 Task: Create a due date automation trigger when advanced on, the moment a card is due add content with a name not ending with resume.
Action: Mouse moved to (905, 273)
Screenshot: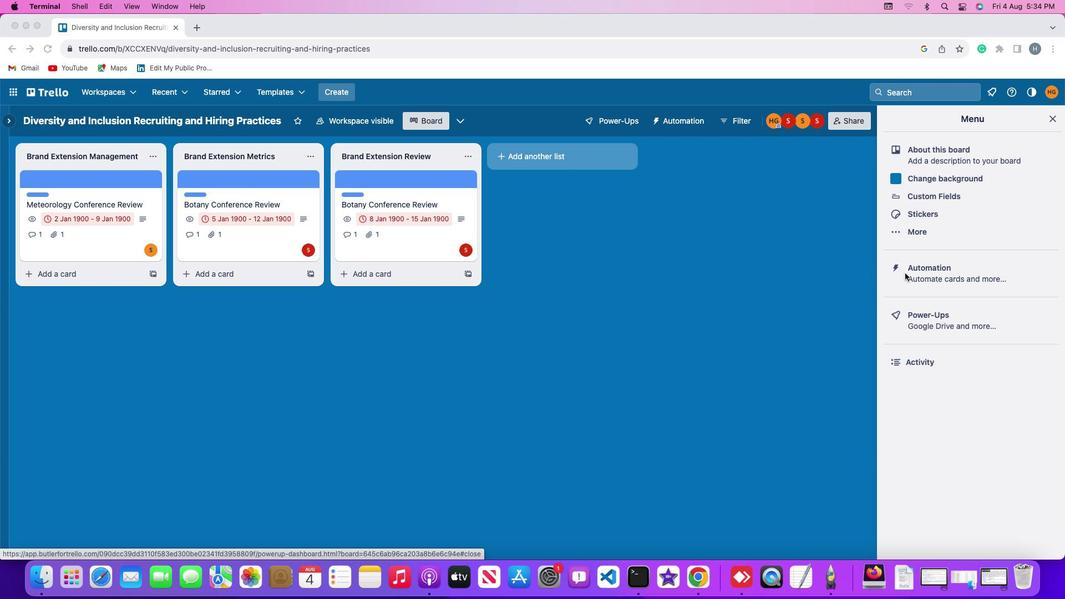 
Action: Mouse pressed left at (905, 273)
Screenshot: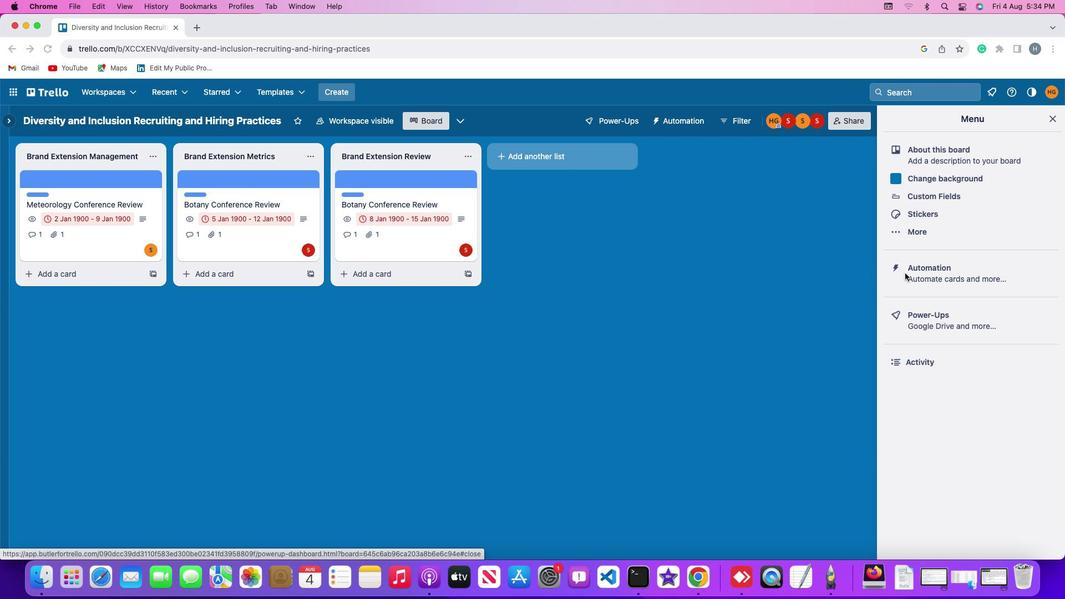 
Action: Mouse pressed left at (905, 273)
Screenshot: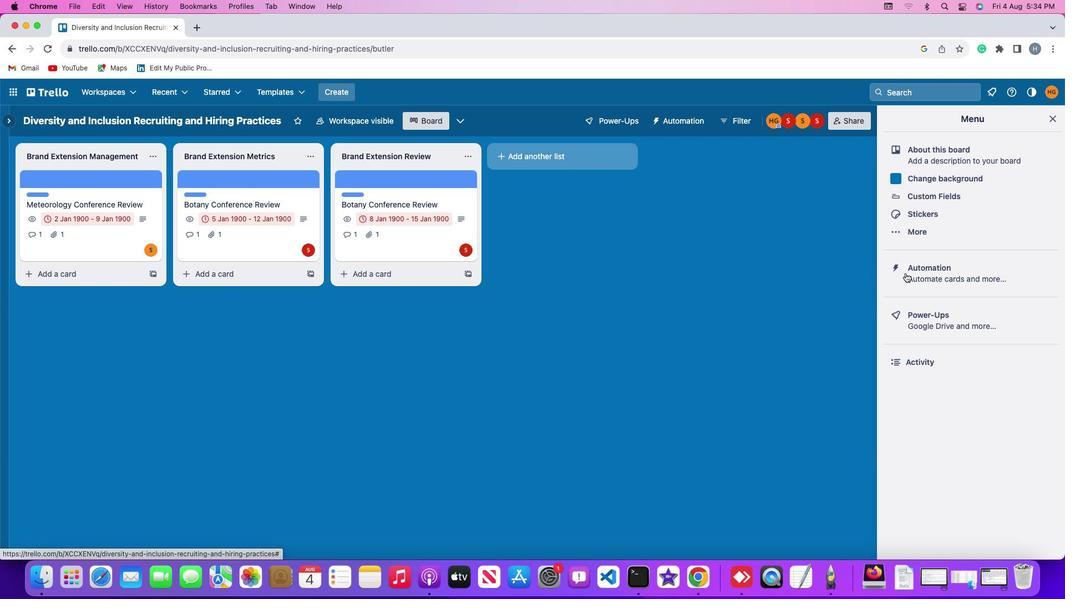 
Action: Mouse moved to (77, 260)
Screenshot: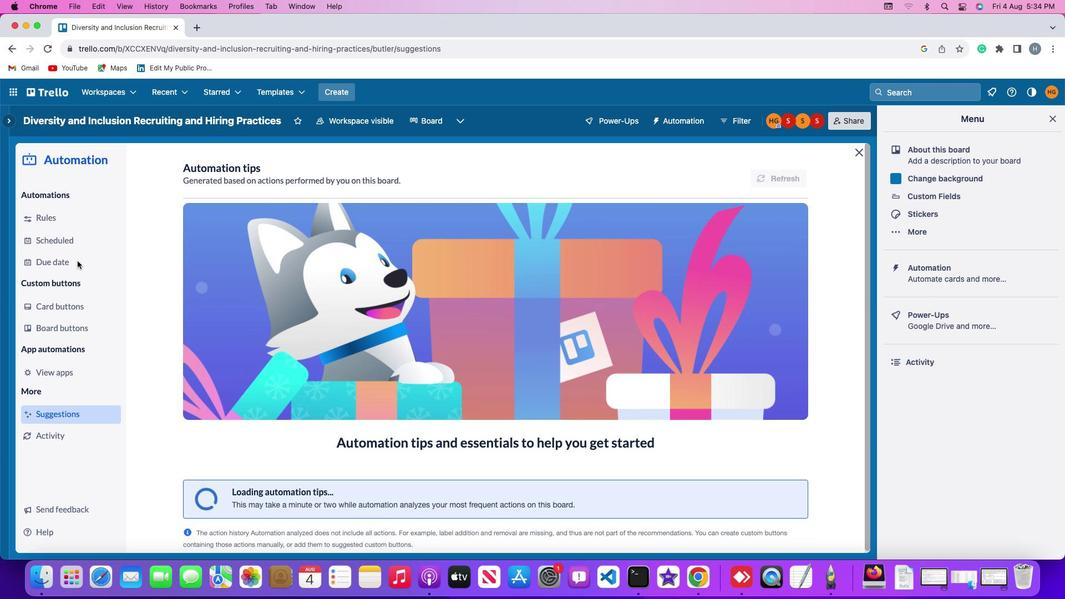 
Action: Mouse pressed left at (77, 260)
Screenshot: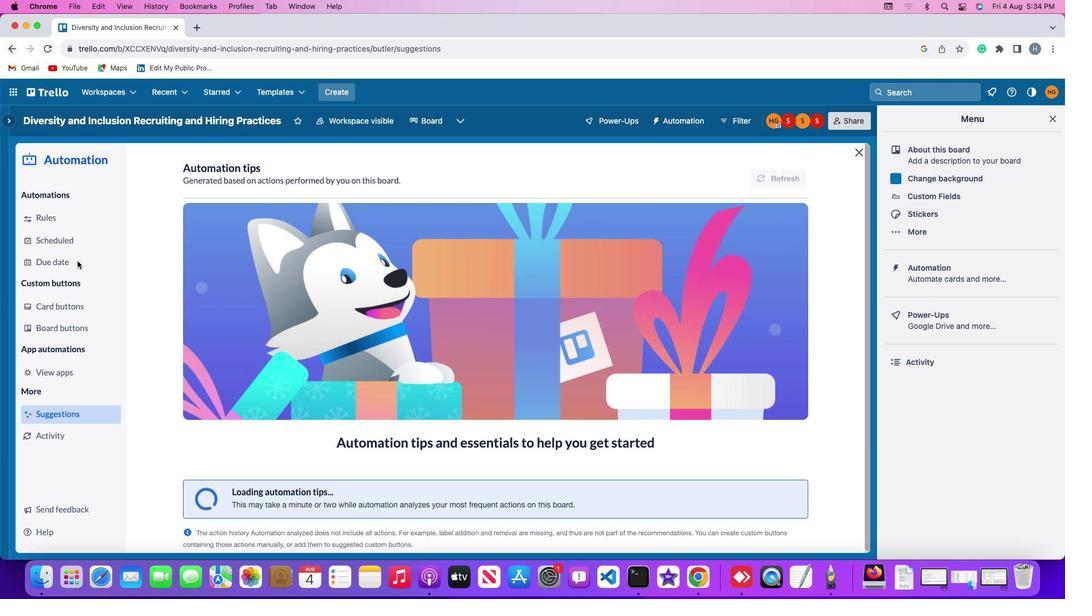 
Action: Mouse moved to (747, 170)
Screenshot: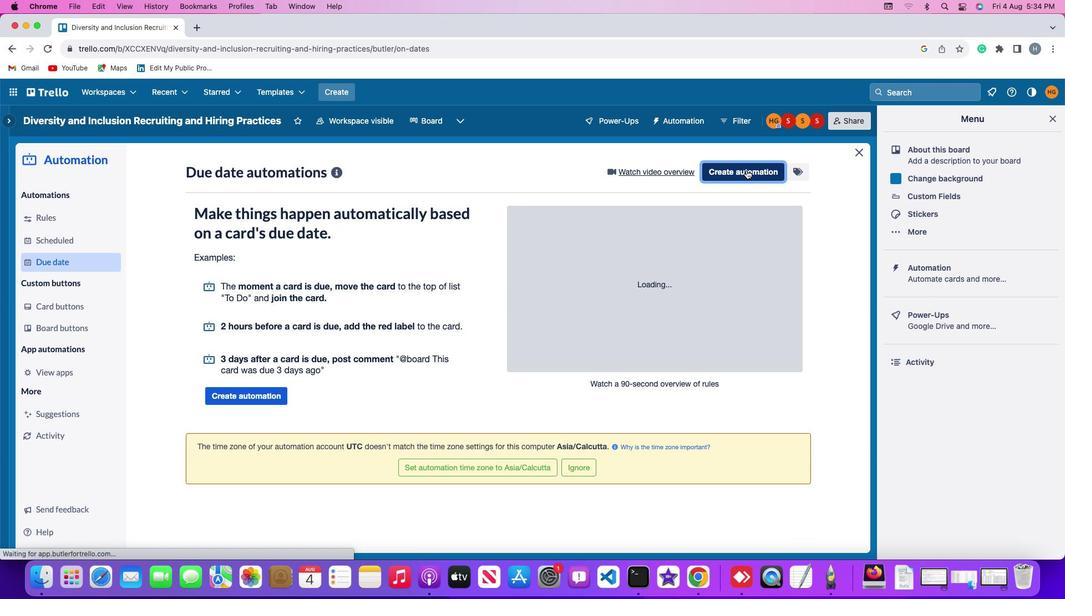 
Action: Mouse pressed left at (747, 170)
Screenshot: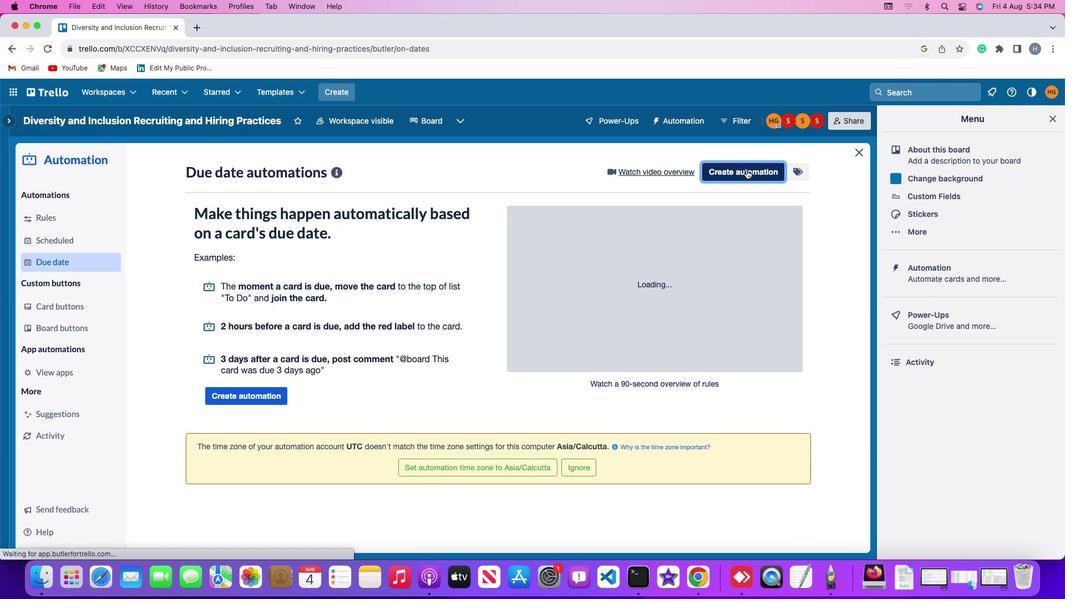 
Action: Mouse moved to (530, 275)
Screenshot: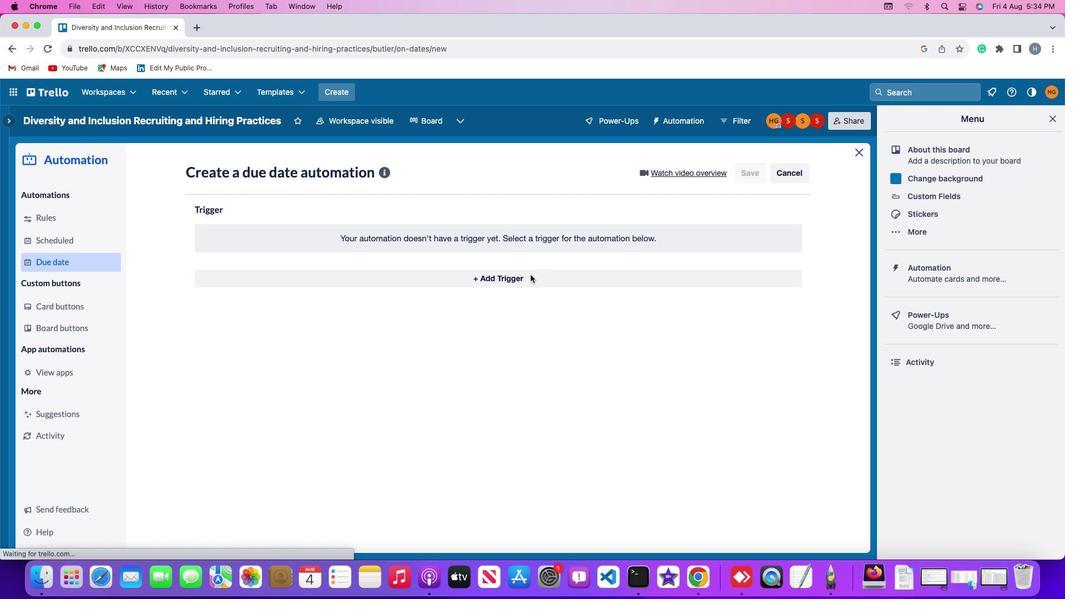 
Action: Mouse pressed left at (530, 275)
Screenshot: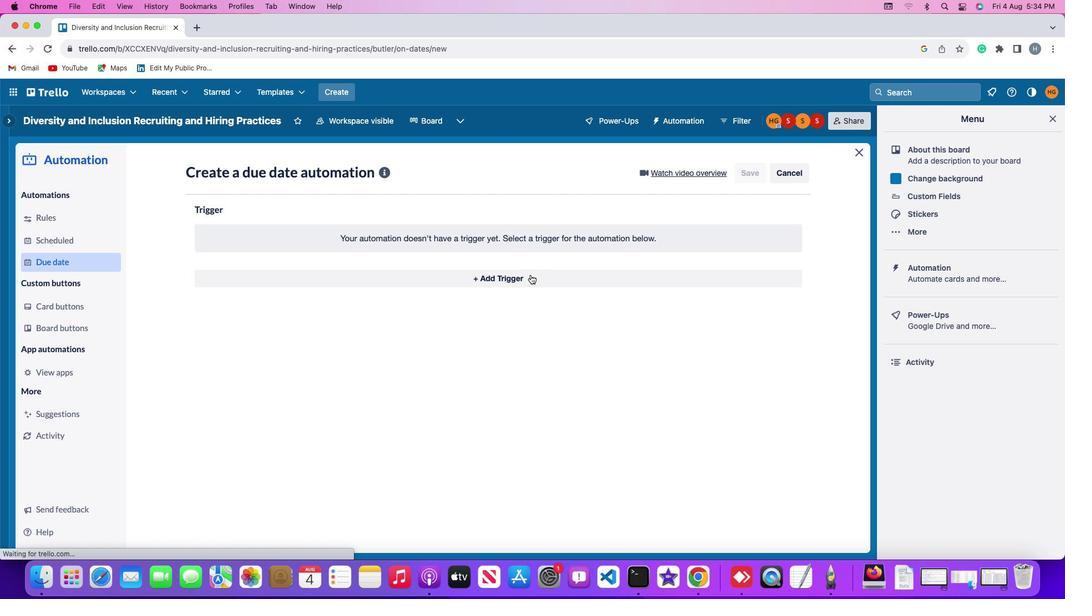 
Action: Mouse moved to (214, 410)
Screenshot: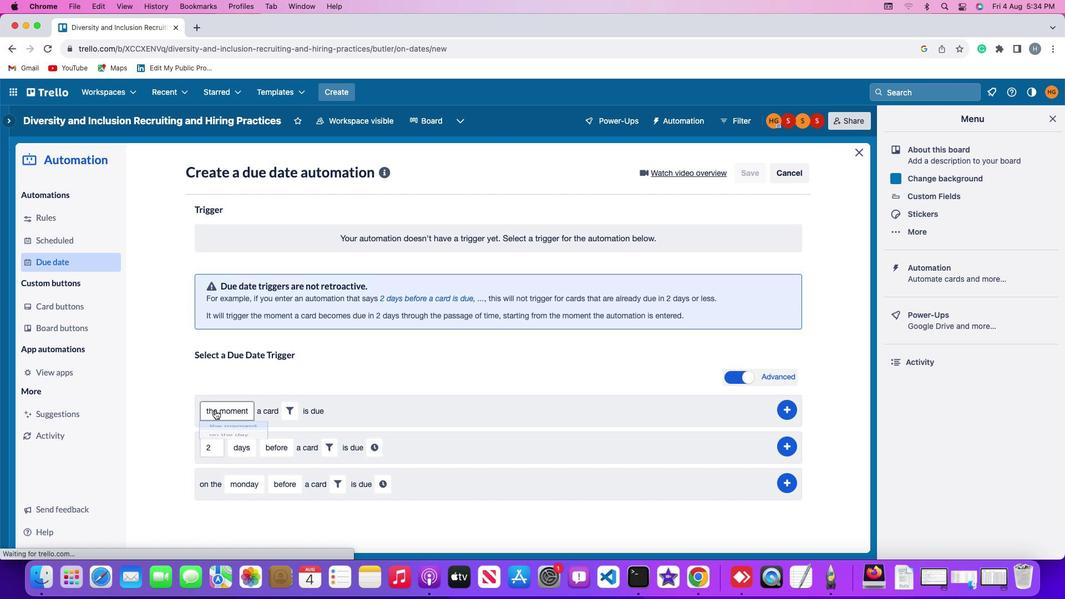 
Action: Mouse pressed left at (214, 410)
Screenshot: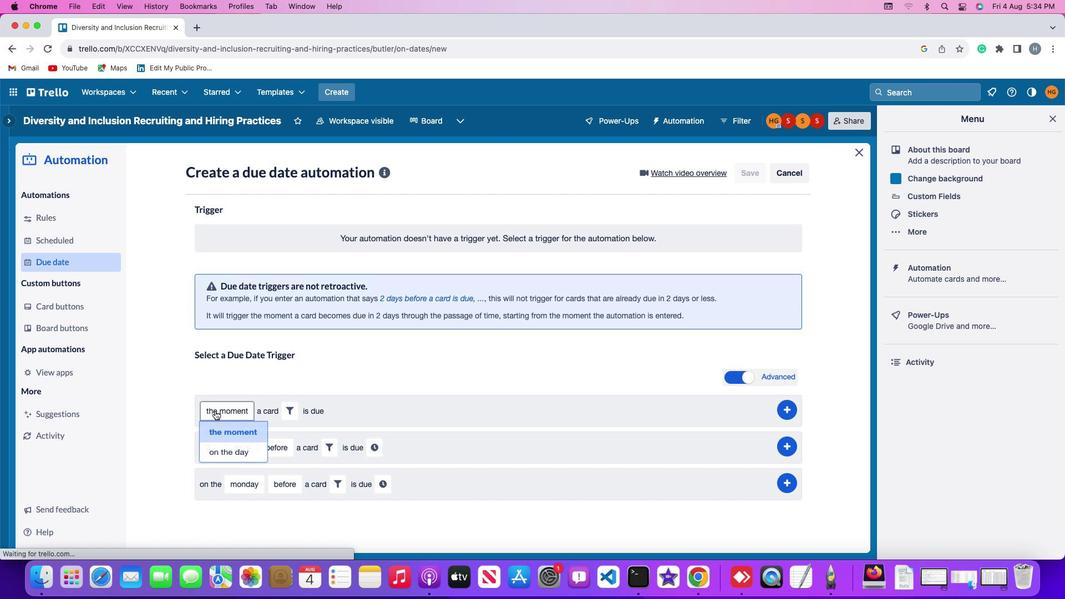 
Action: Mouse moved to (233, 432)
Screenshot: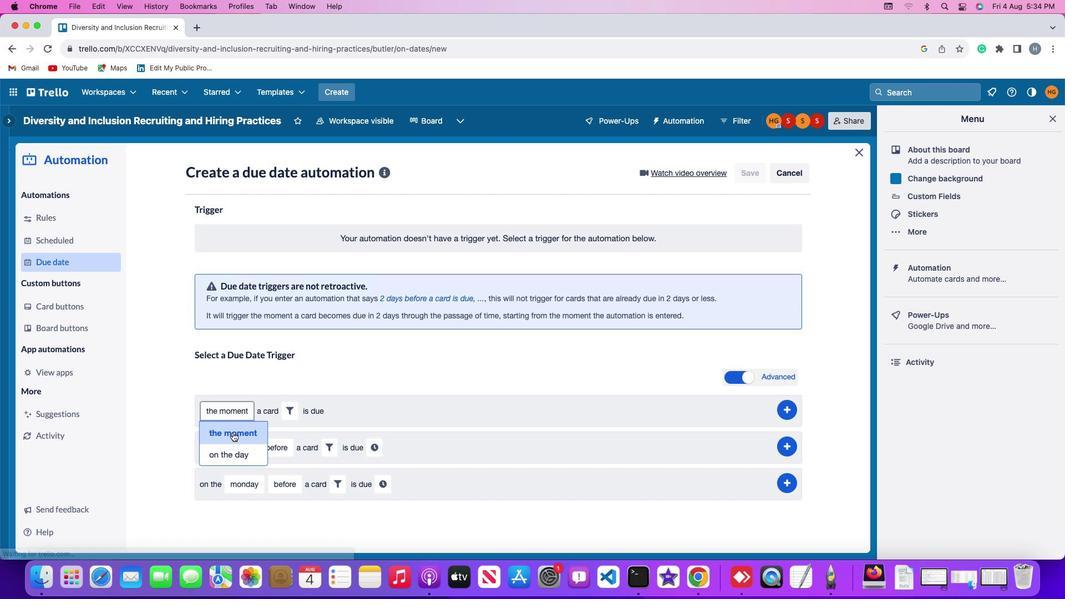 
Action: Mouse pressed left at (233, 432)
Screenshot: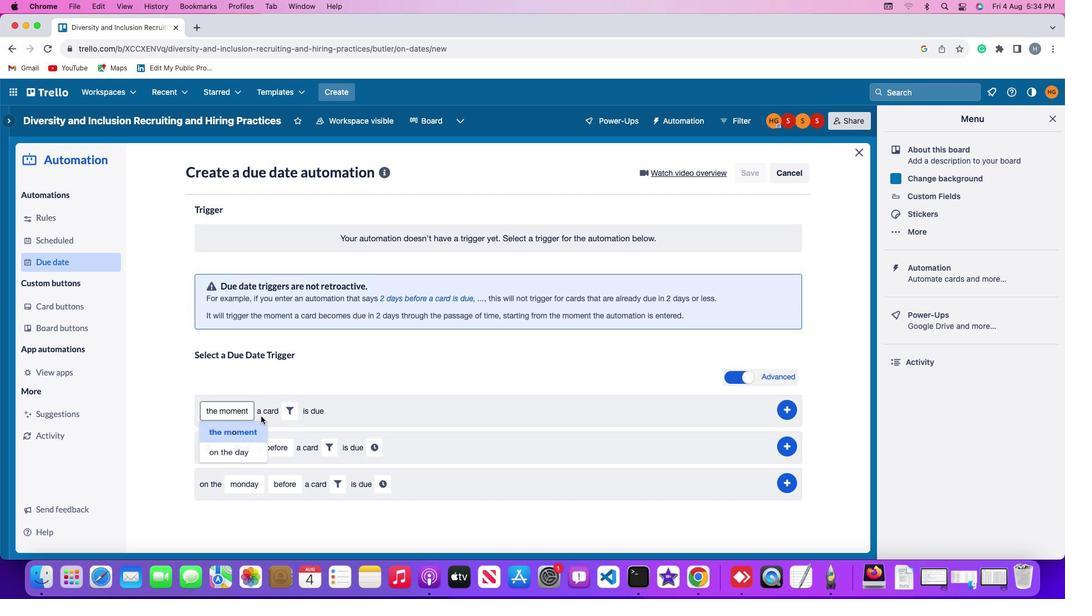 
Action: Mouse moved to (288, 407)
Screenshot: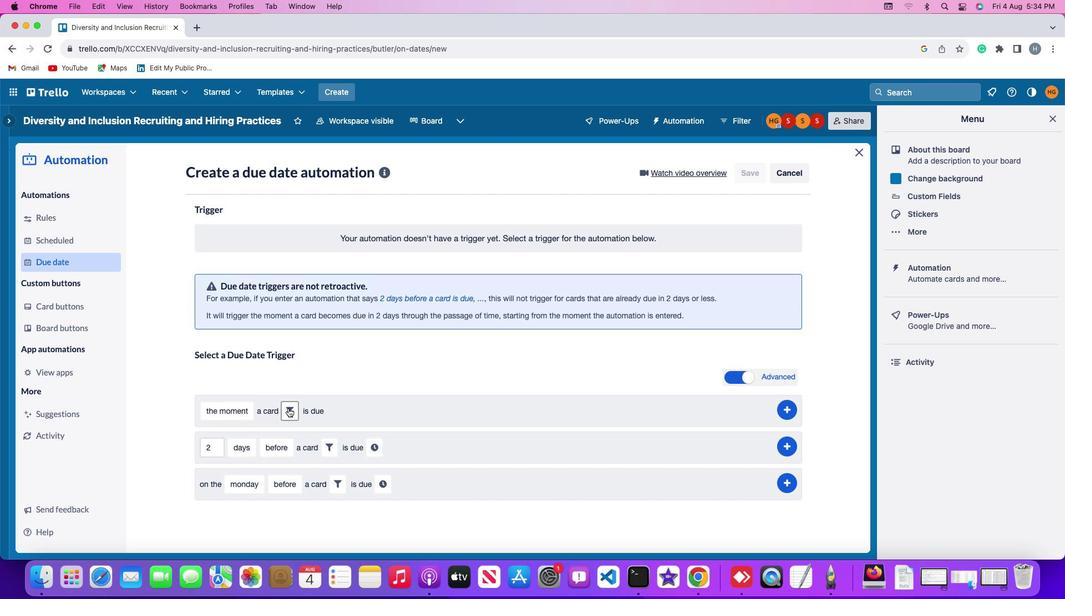 
Action: Mouse pressed left at (288, 407)
Screenshot: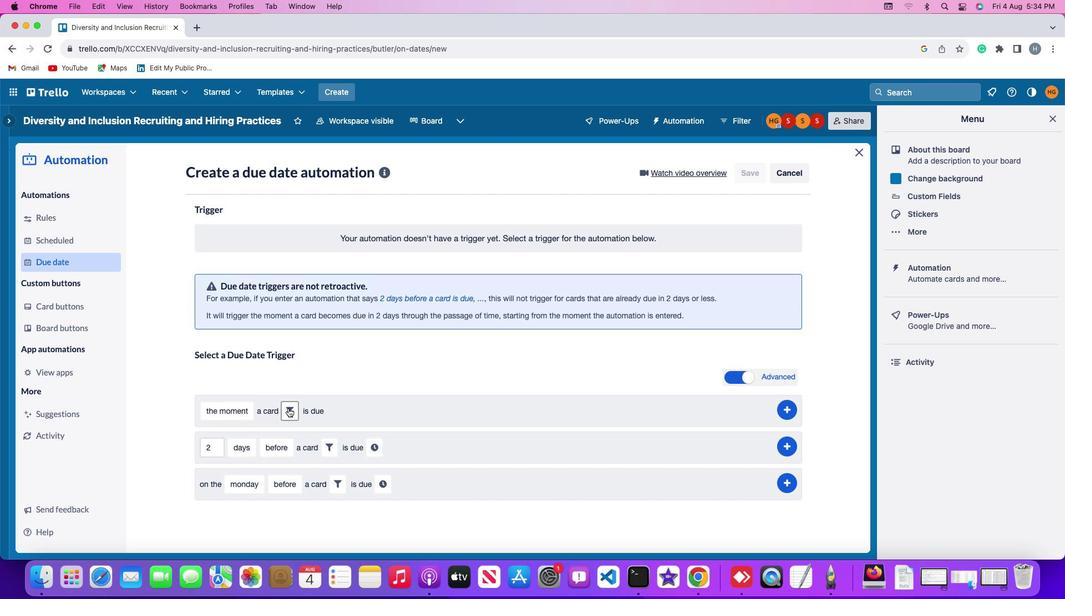 
Action: Mouse moved to (436, 446)
Screenshot: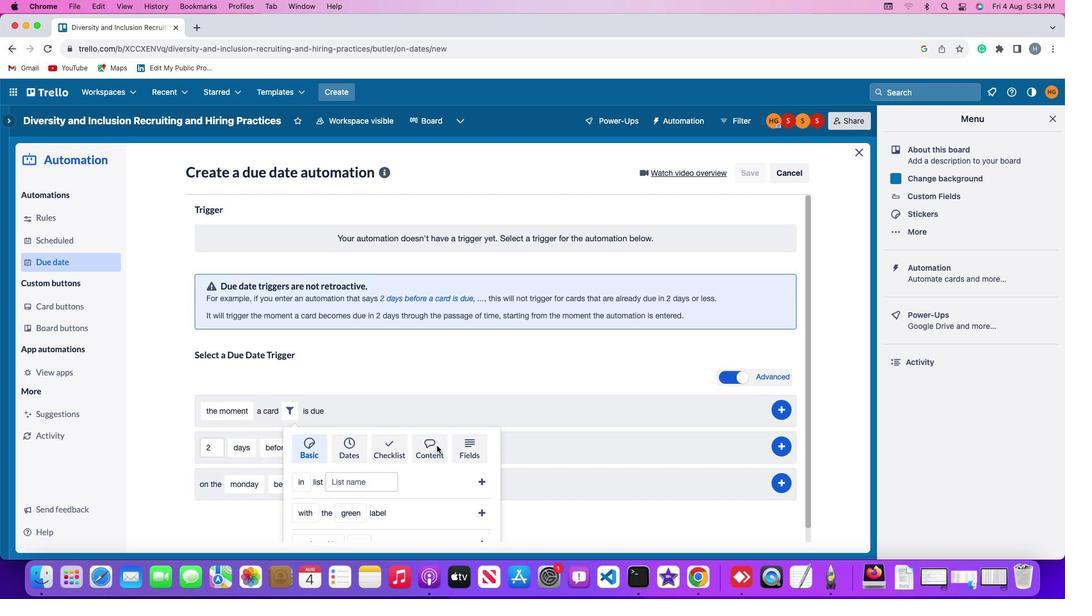 
Action: Mouse pressed left at (436, 446)
Screenshot: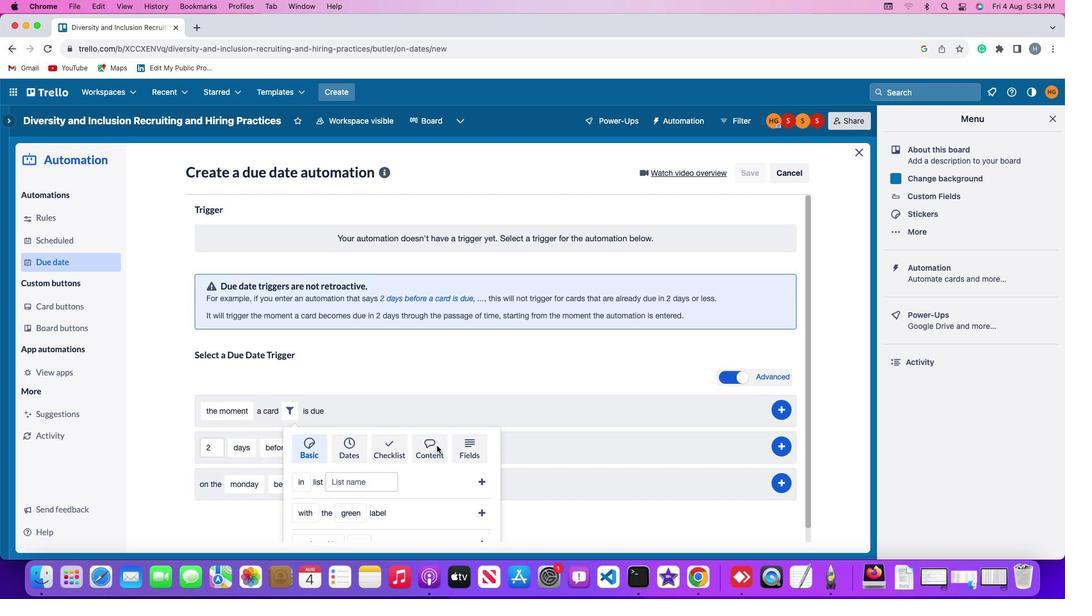 
Action: Mouse moved to (355, 414)
Screenshot: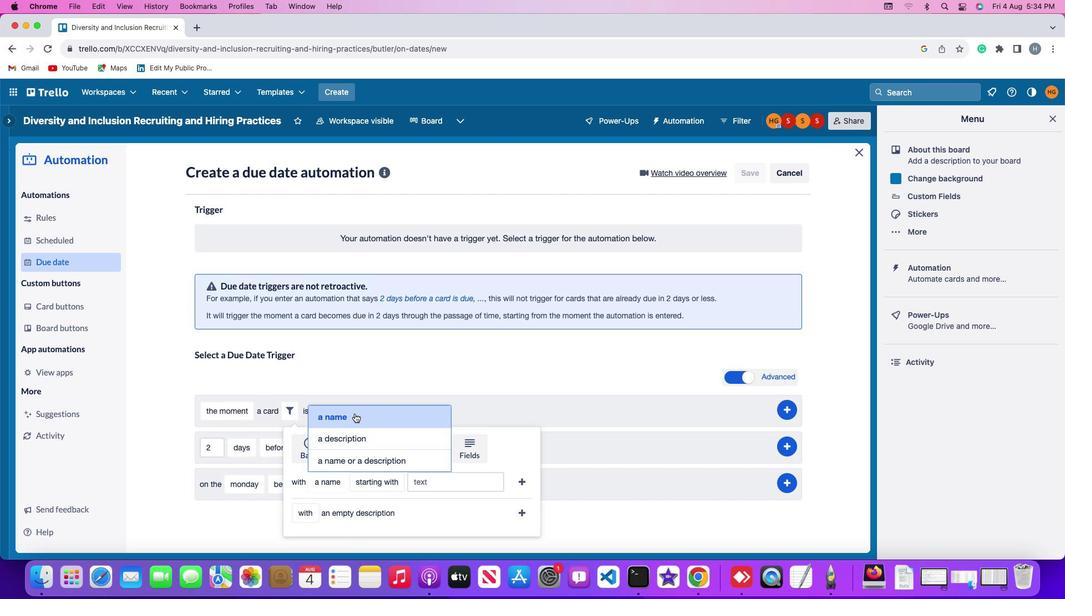 
Action: Mouse pressed left at (355, 414)
Screenshot: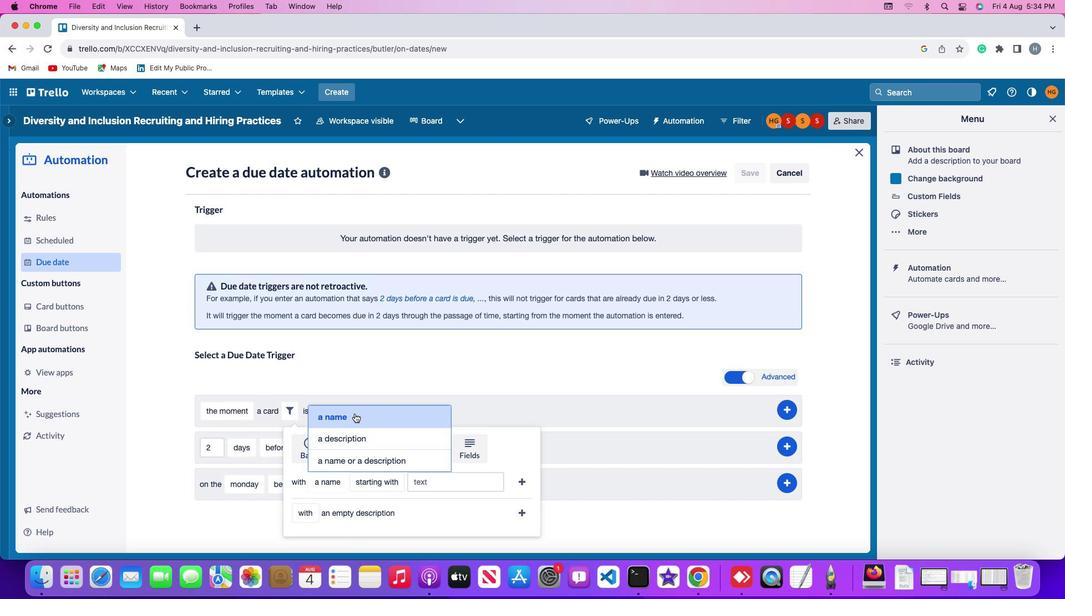 
Action: Mouse moved to (397, 437)
Screenshot: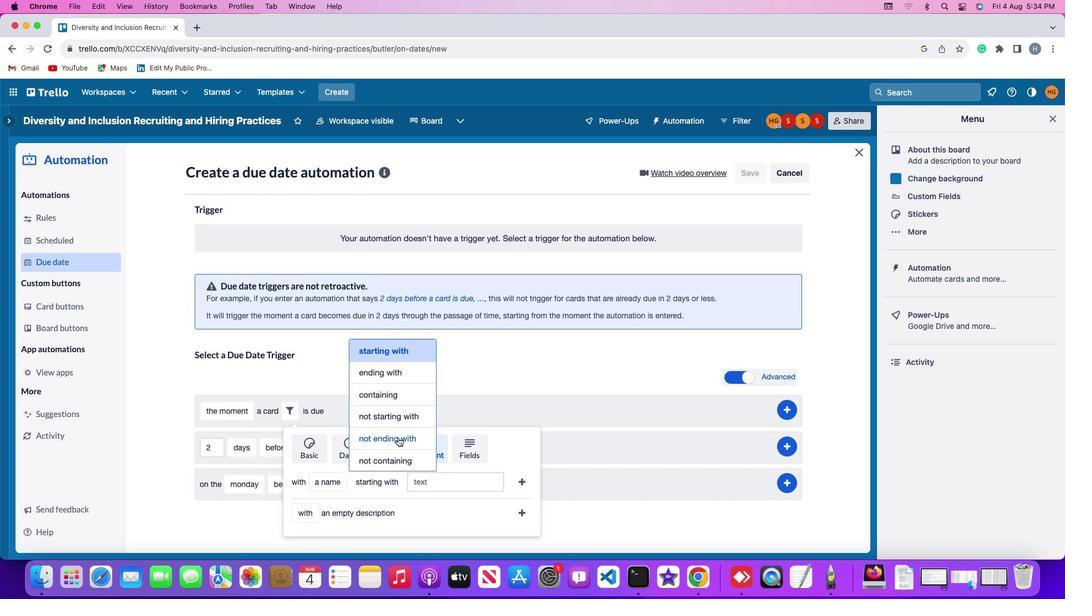 
Action: Mouse pressed left at (397, 437)
Screenshot: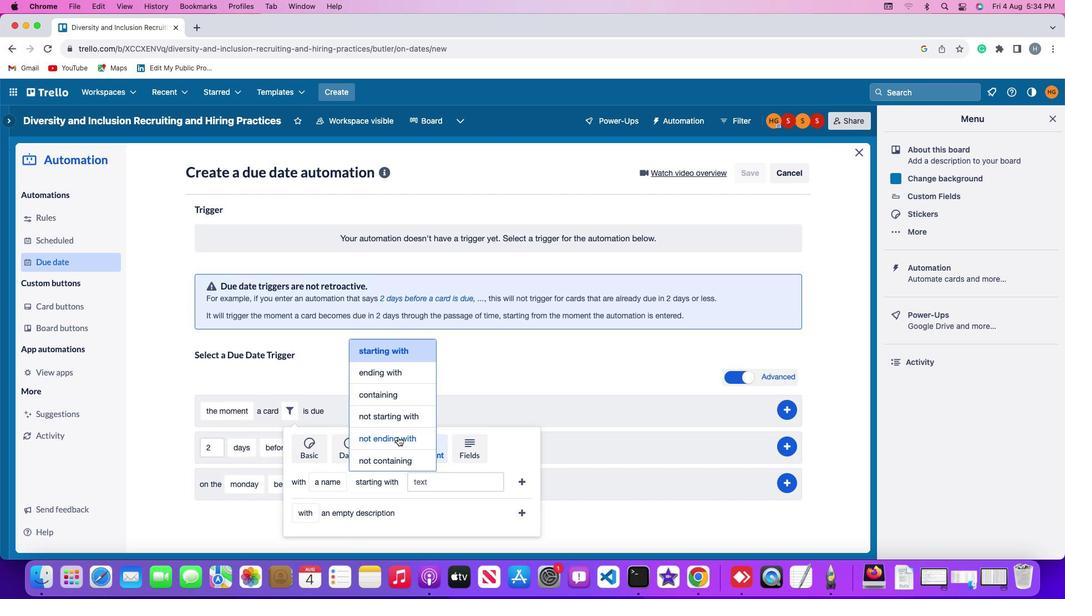 
Action: Mouse moved to (444, 480)
Screenshot: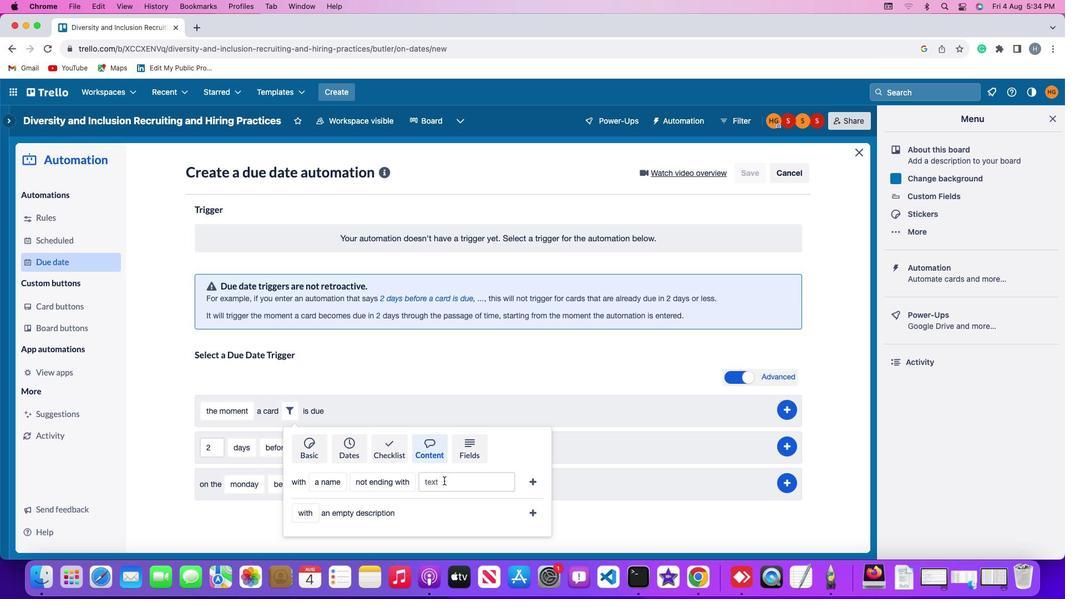 
Action: Mouse pressed left at (444, 480)
Screenshot: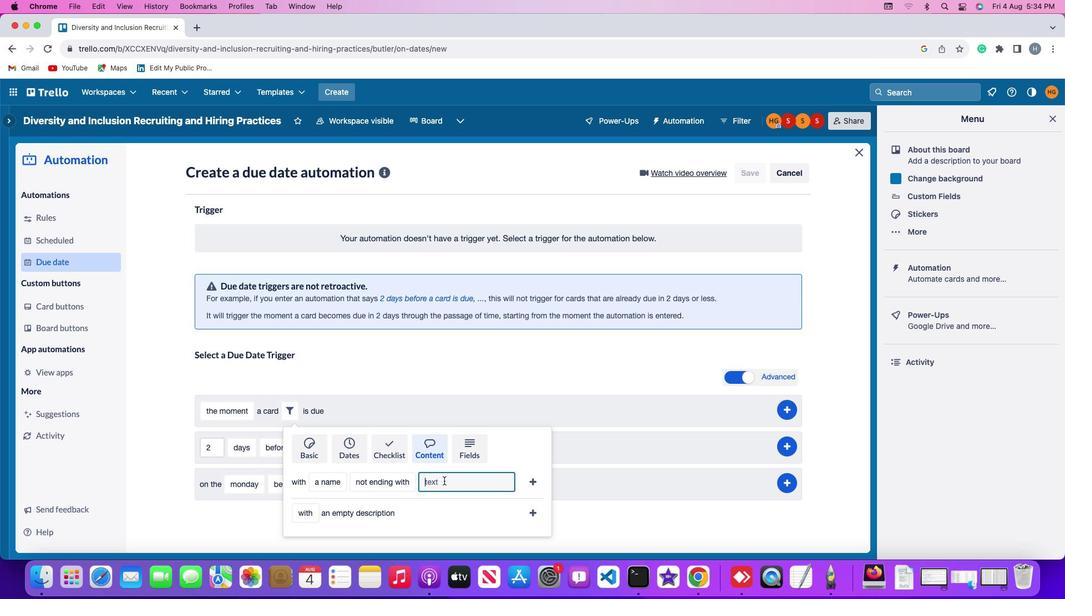 
Action: Key pressed 'r''e''s''u''m''e'
Screenshot: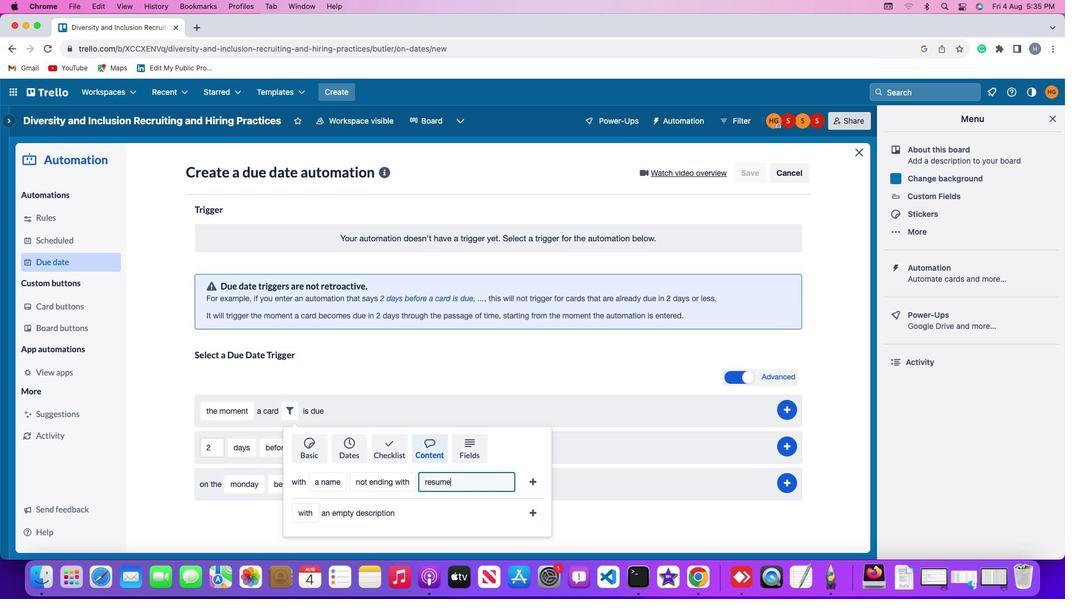 
Action: Mouse moved to (537, 478)
Screenshot: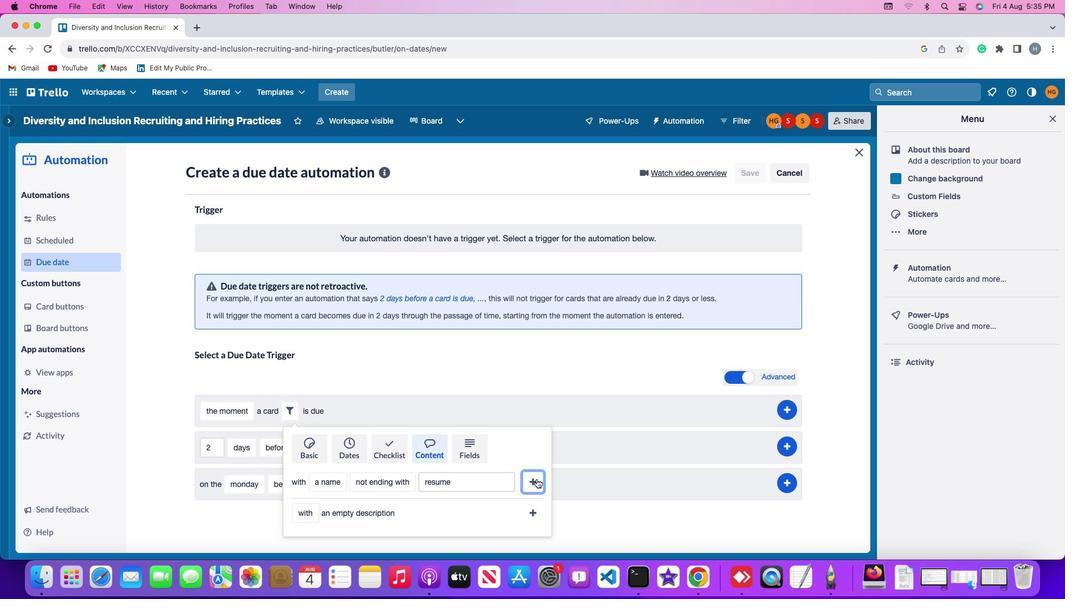 
Action: Mouse pressed left at (537, 478)
Screenshot: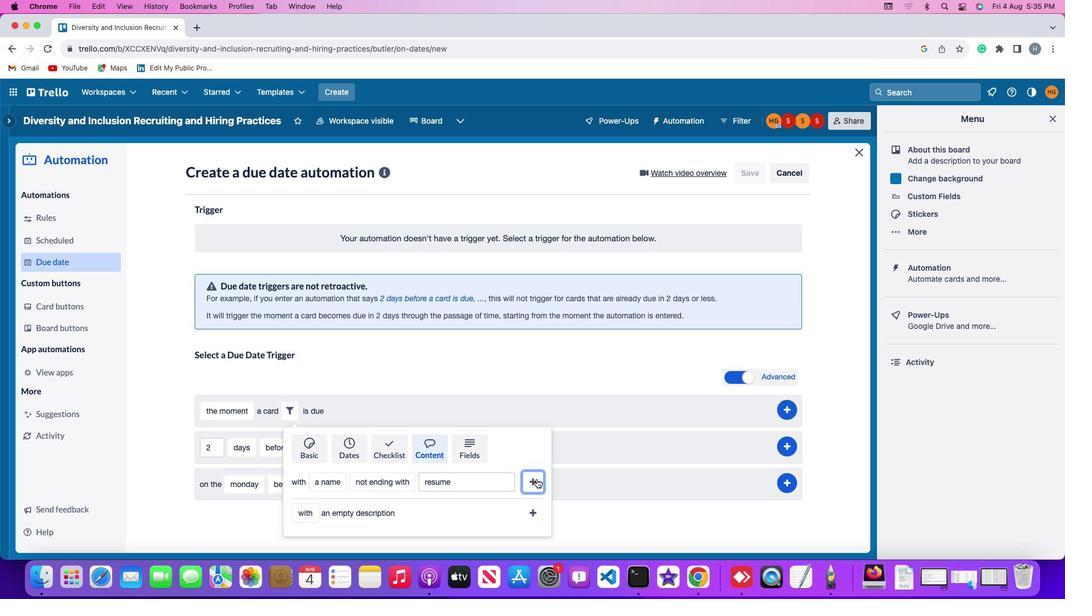 
Action: Mouse moved to (791, 406)
Screenshot: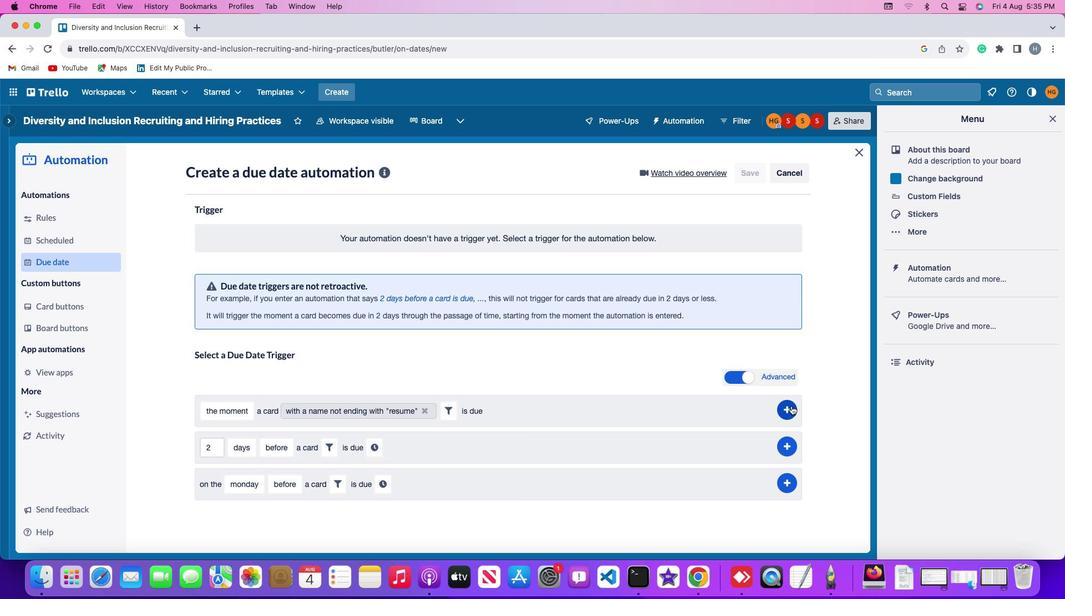 
Action: Mouse pressed left at (791, 406)
Screenshot: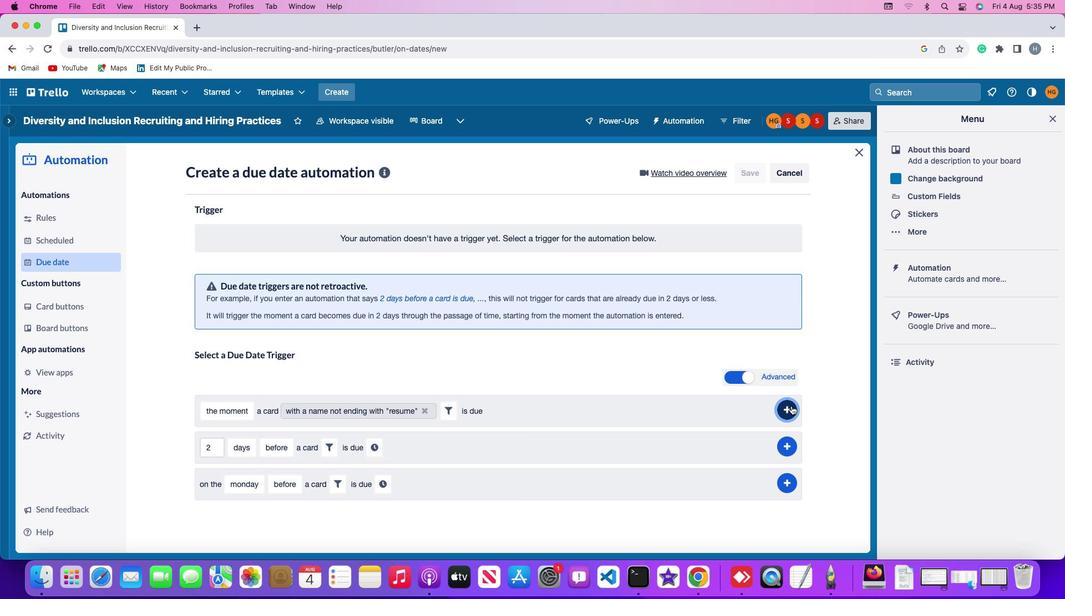 
Action: Mouse moved to (831, 301)
Screenshot: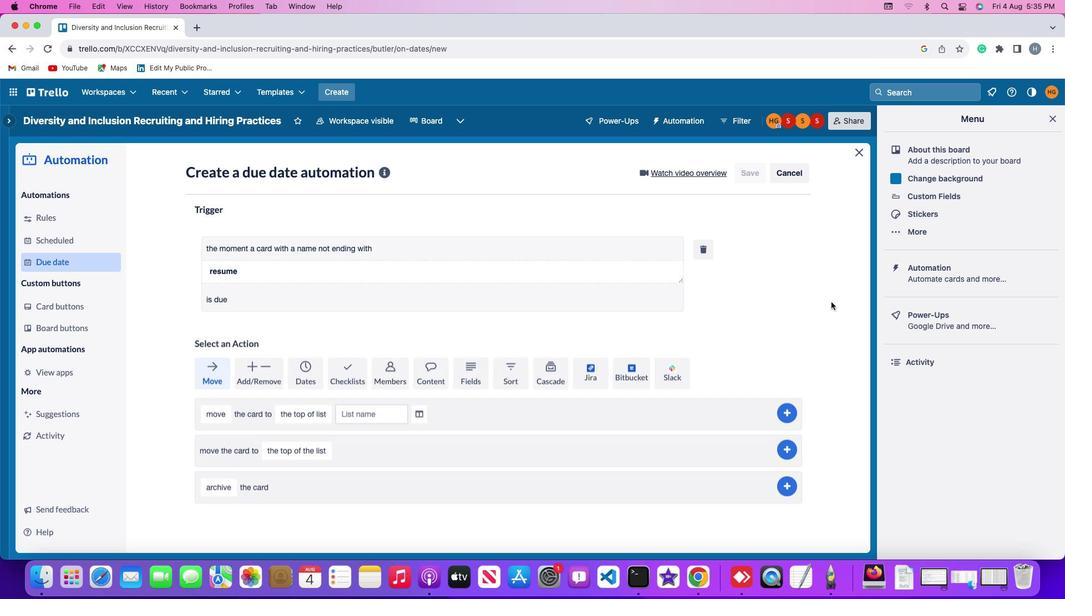 
